 Task: Use 44th Street Medium Effect in this video Movie B.mp4
Action: Mouse pressed left at (346, 148)
Screenshot: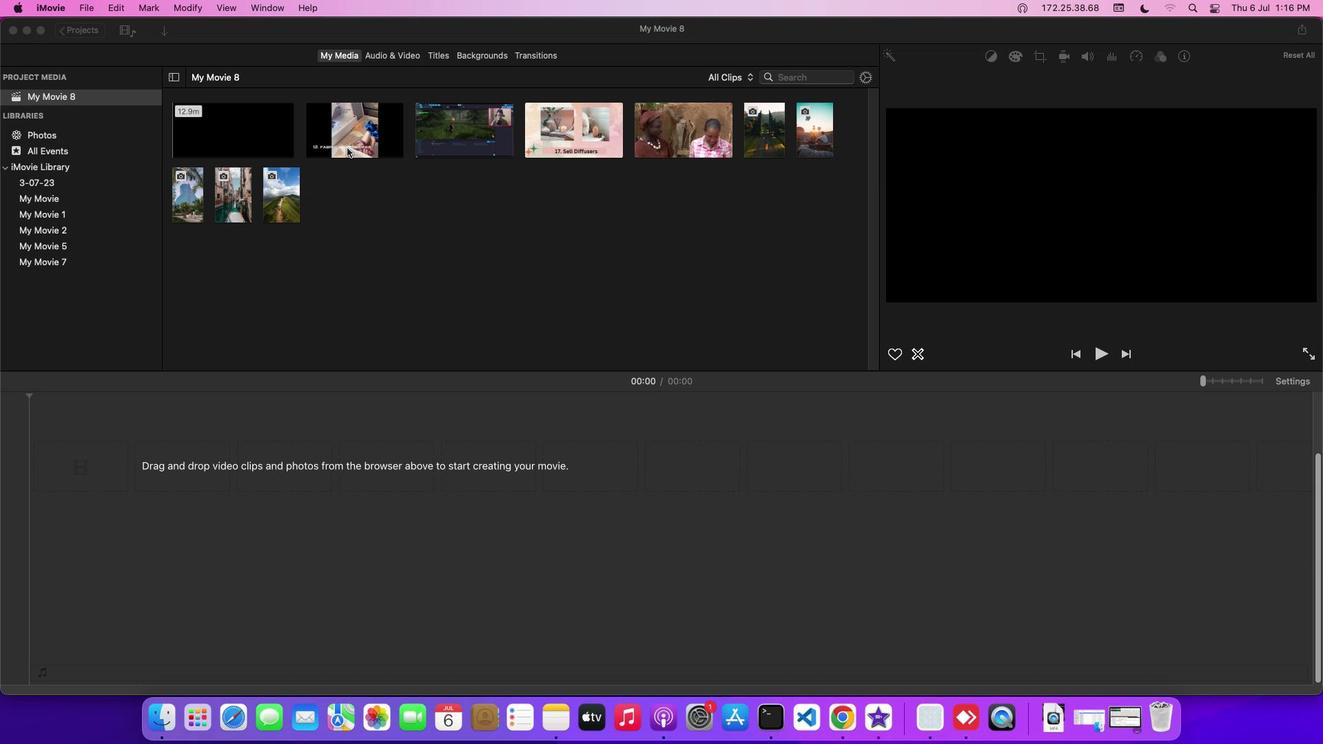 
Action: Mouse moved to (395, 50)
Screenshot: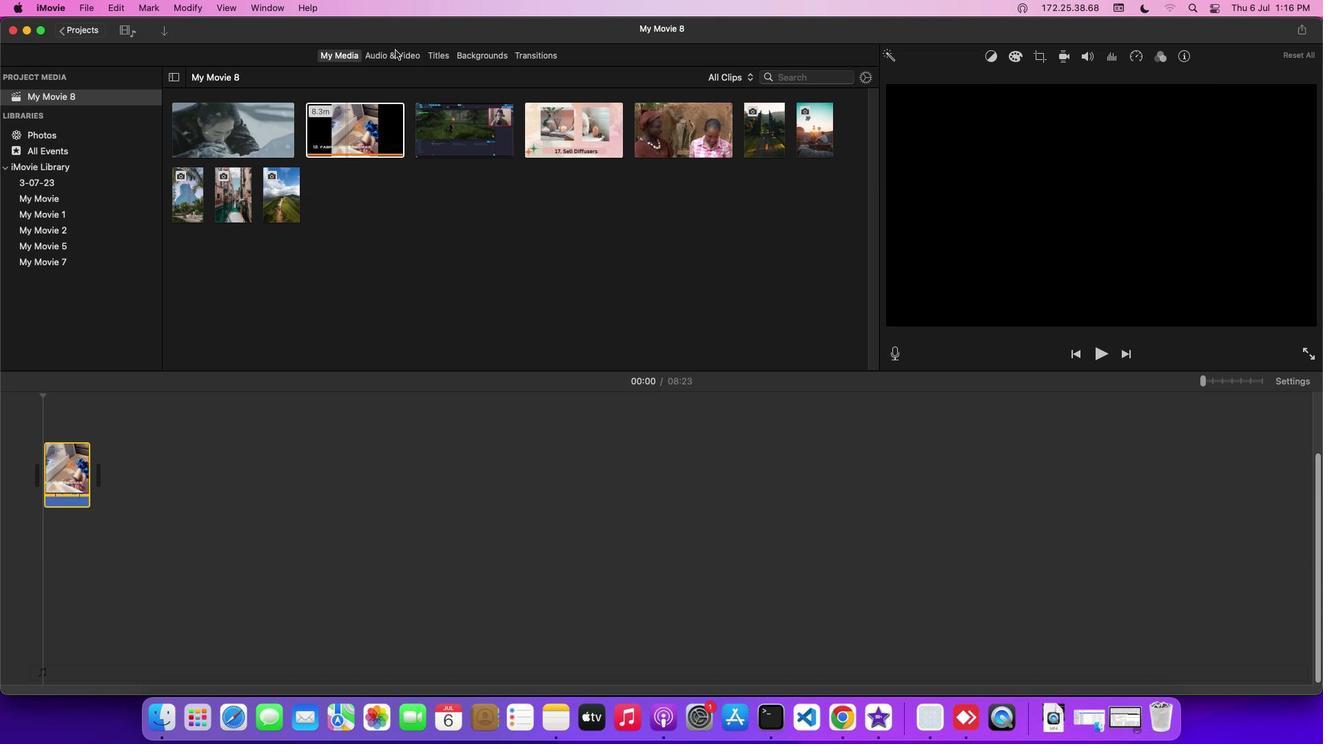 
Action: Mouse pressed left at (395, 50)
Screenshot: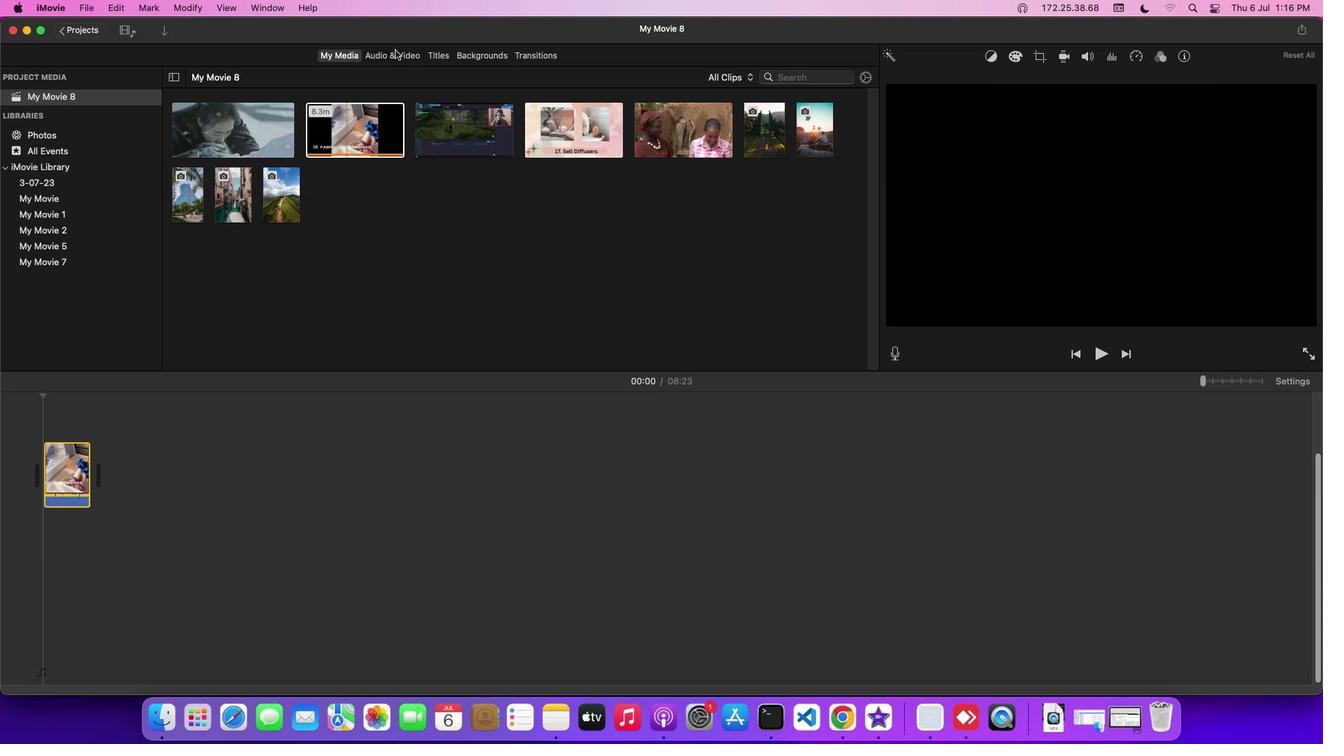 
Action: Mouse moved to (90, 125)
Screenshot: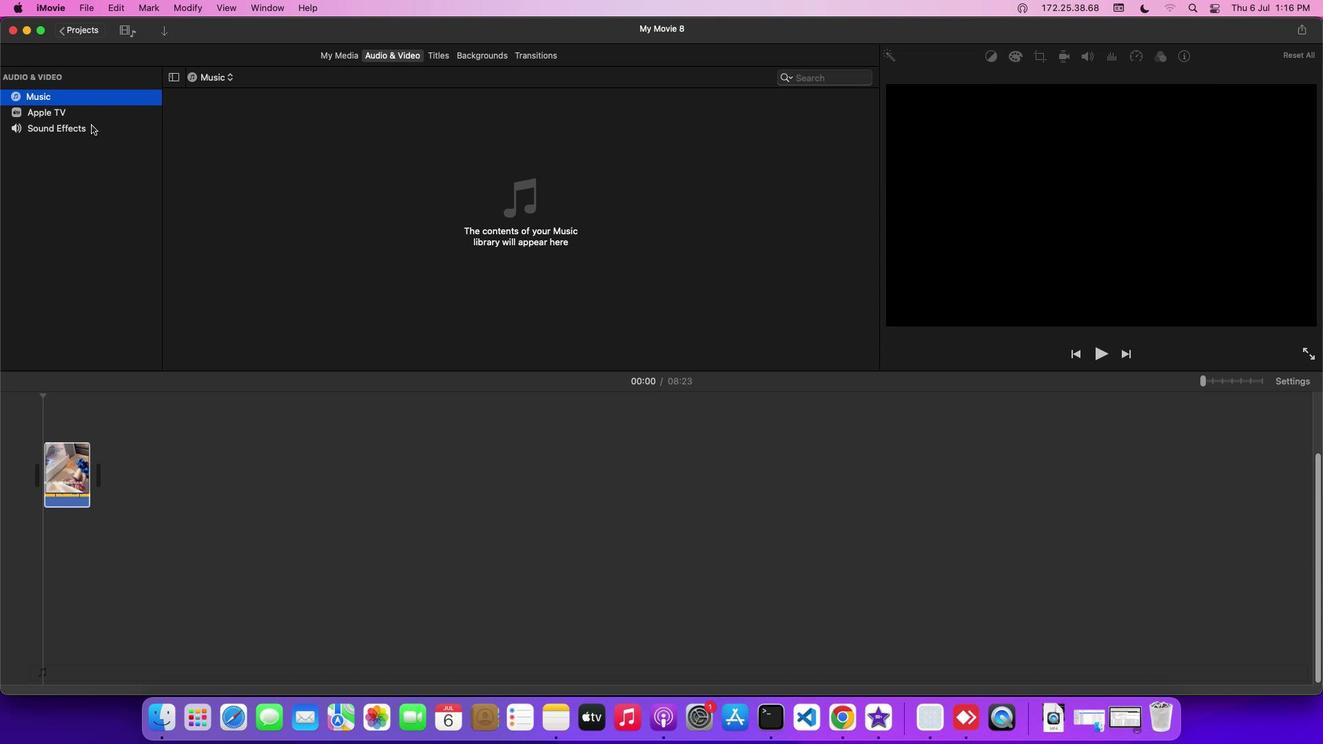 
Action: Mouse pressed left at (90, 125)
Screenshot: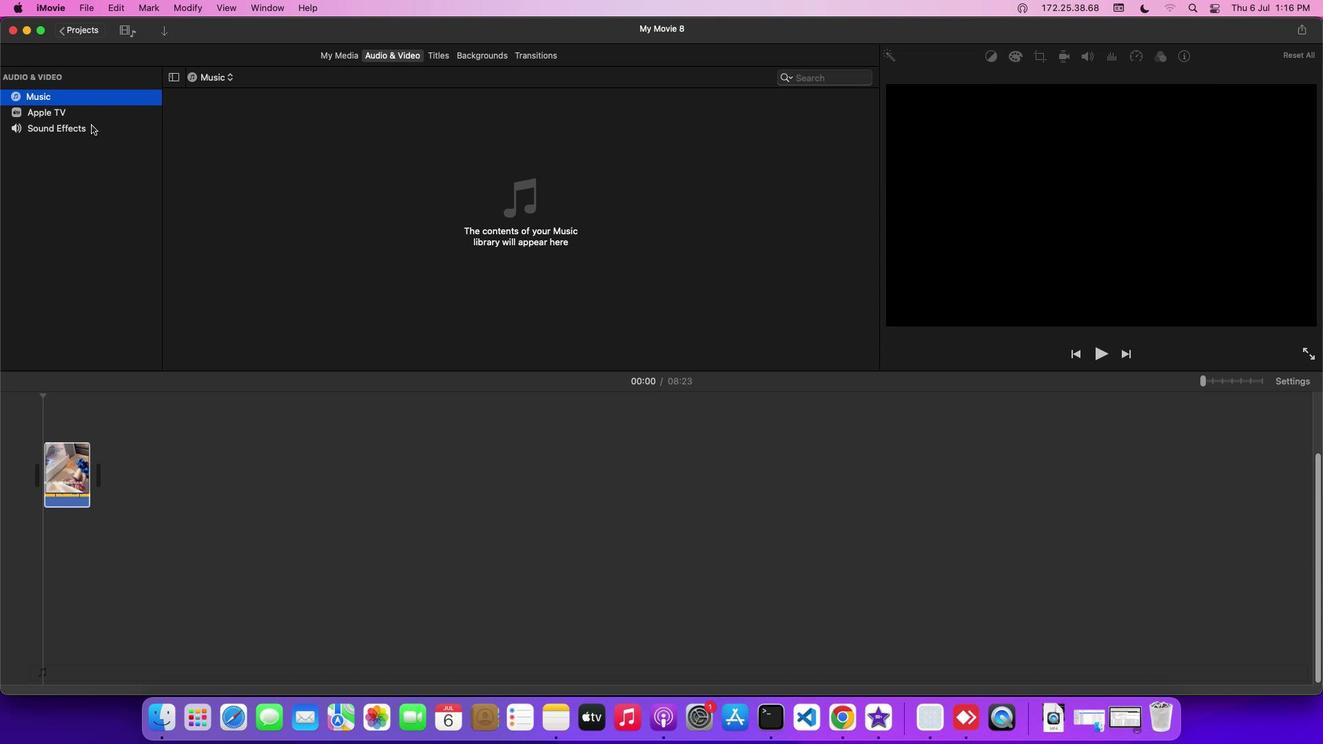 
Action: Mouse moved to (237, 287)
Screenshot: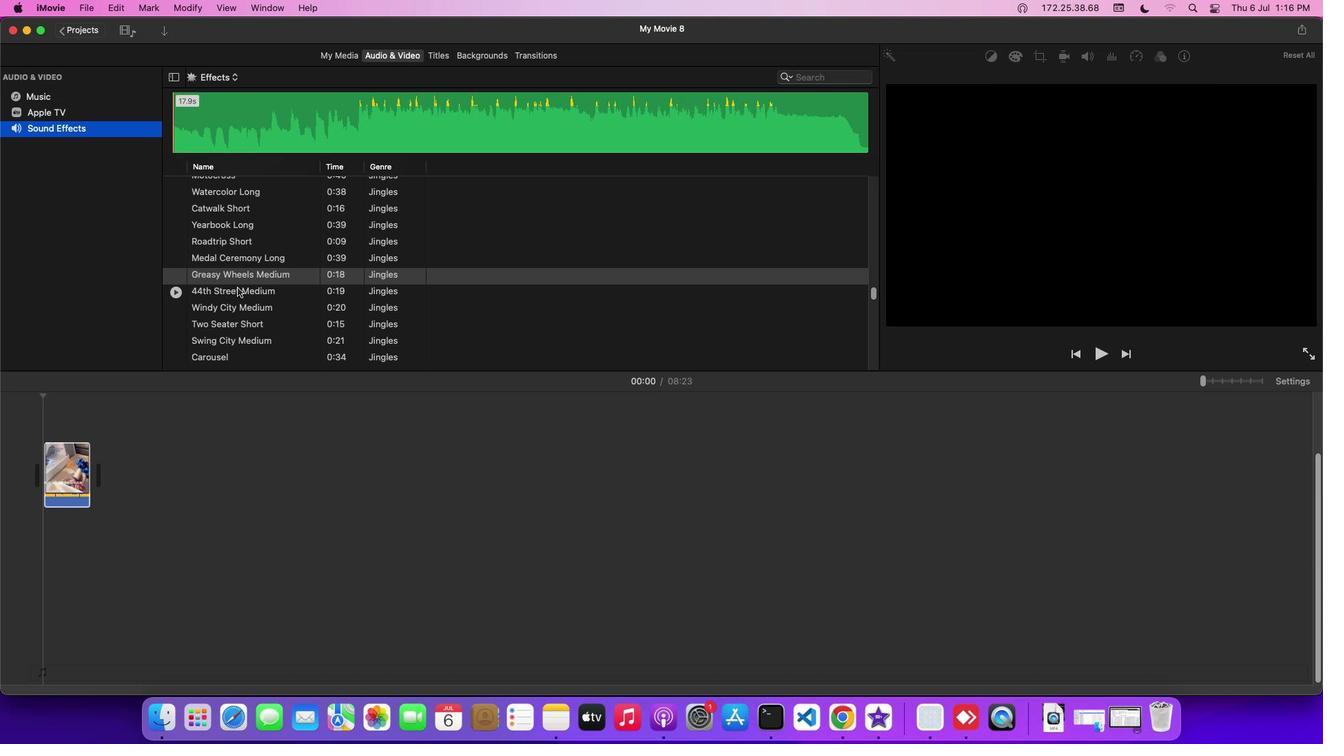 
Action: Mouse pressed left at (237, 287)
Screenshot: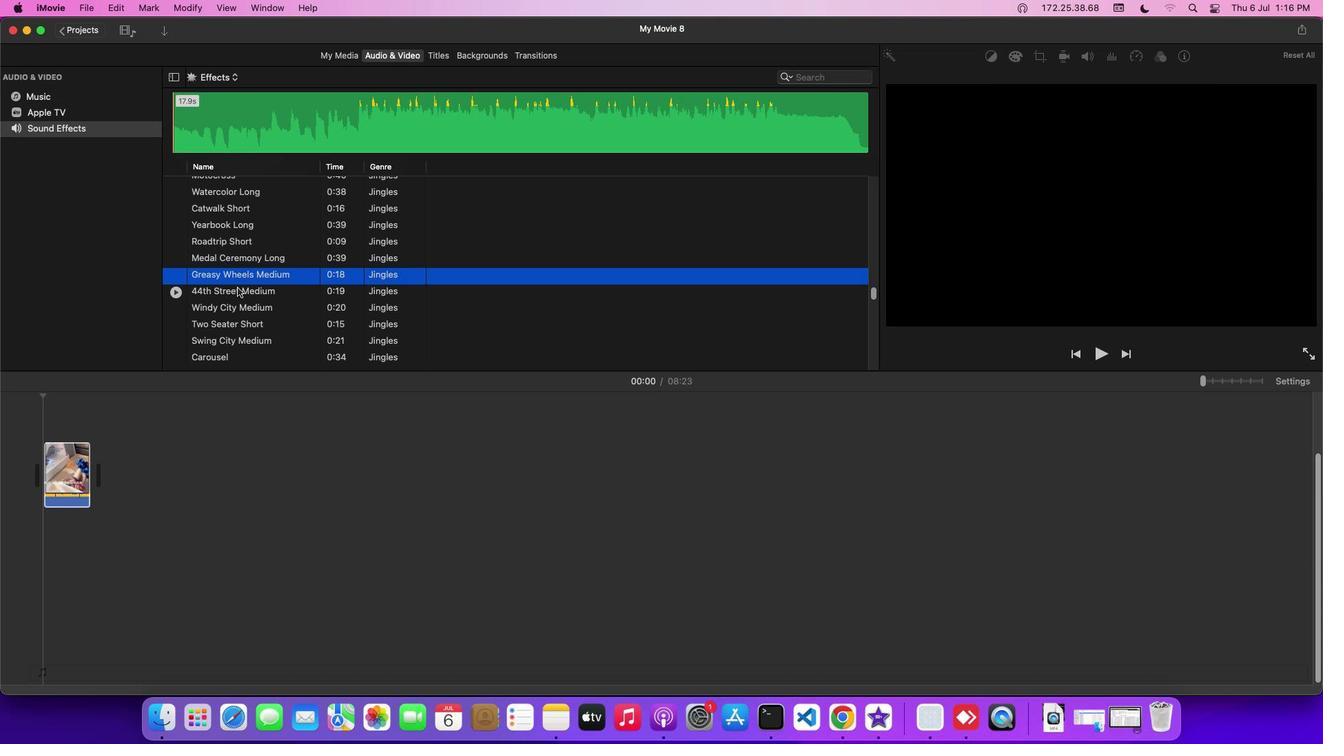 
Action: Mouse moved to (237, 288)
Screenshot: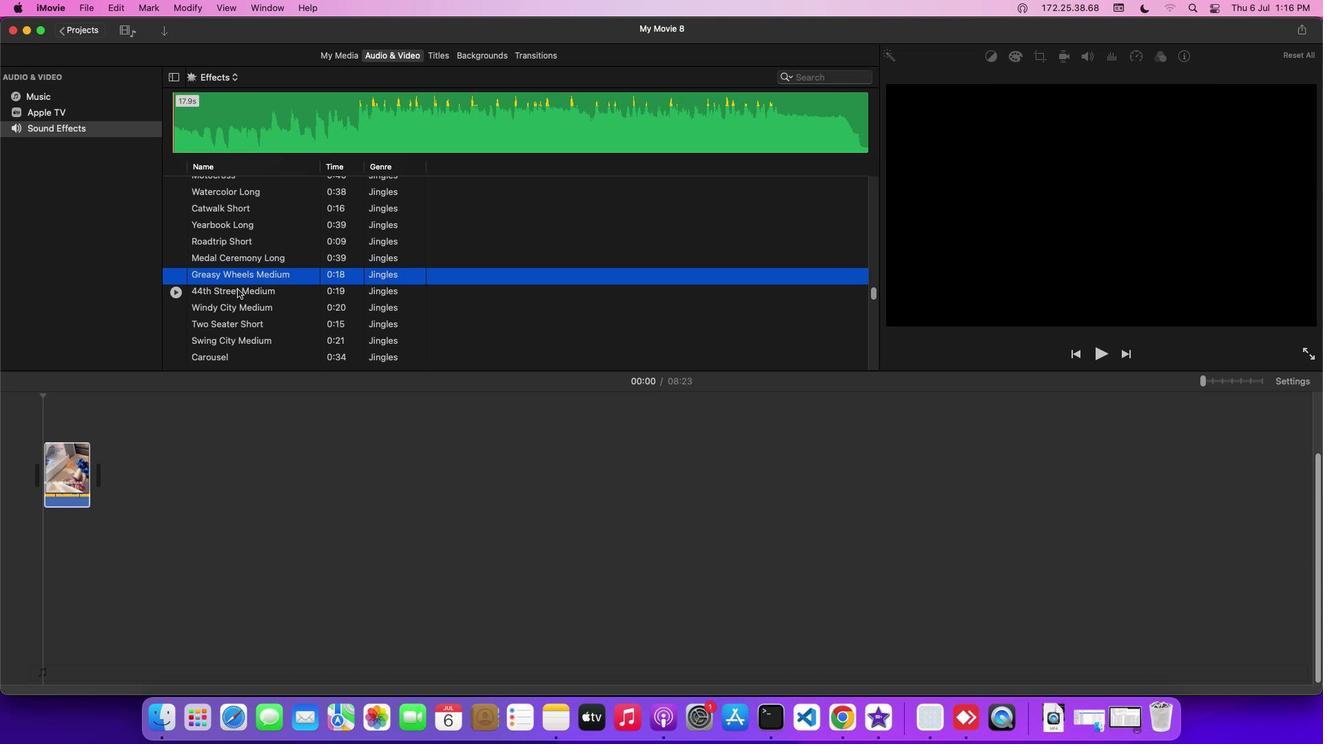 
Action: Mouse pressed left at (237, 288)
Screenshot: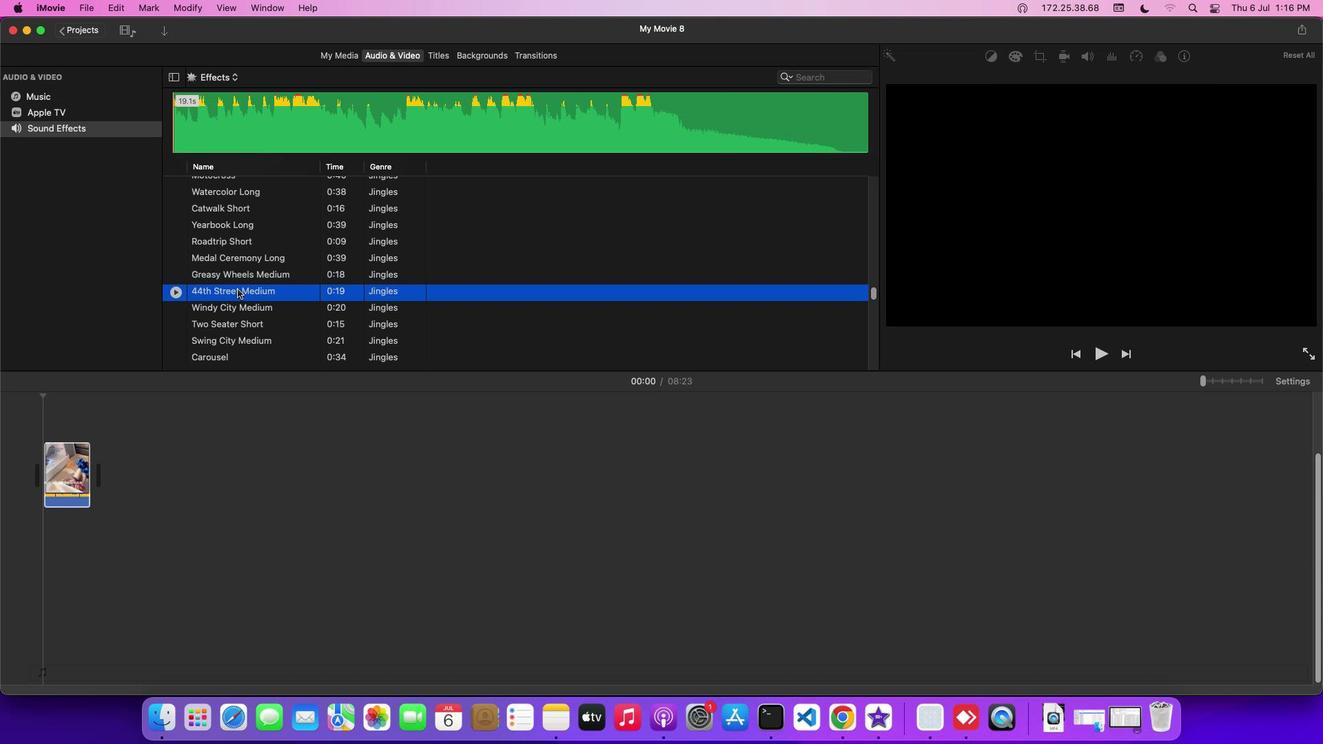 
Action: Mouse moved to (225, 508)
Screenshot: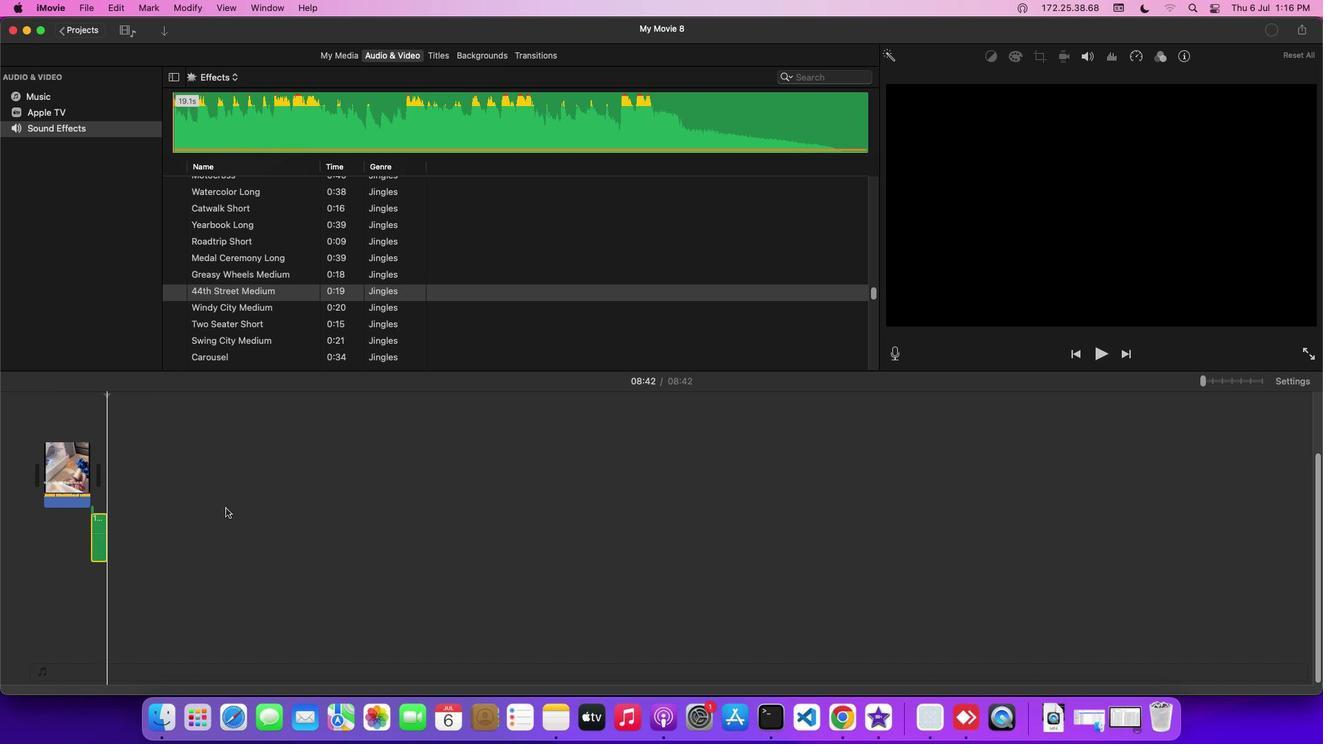
